 Task: Invite Team Member Softage.1@softage.net to Workspace Information Management. Invite Team Member Softage.2@softage.net to Workspace Information Management. Invite Team Member Softage.3@softage.net to Workspace Information Management. Invite Team Member Softage.4@softage.net to Workspace Information Management
Action: Mouse moved to (697, 103)
Screenshot: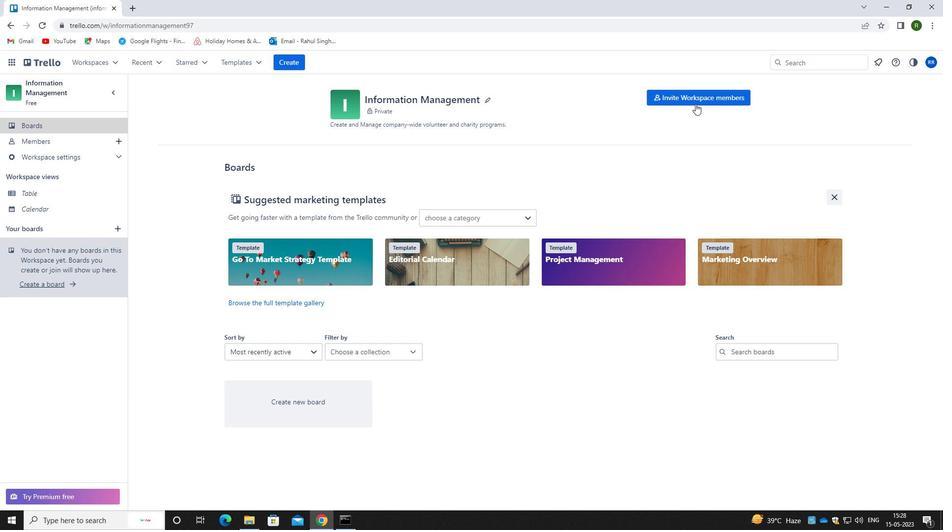 
Action: Mouse pressed left at (697, 103)
Screenshot: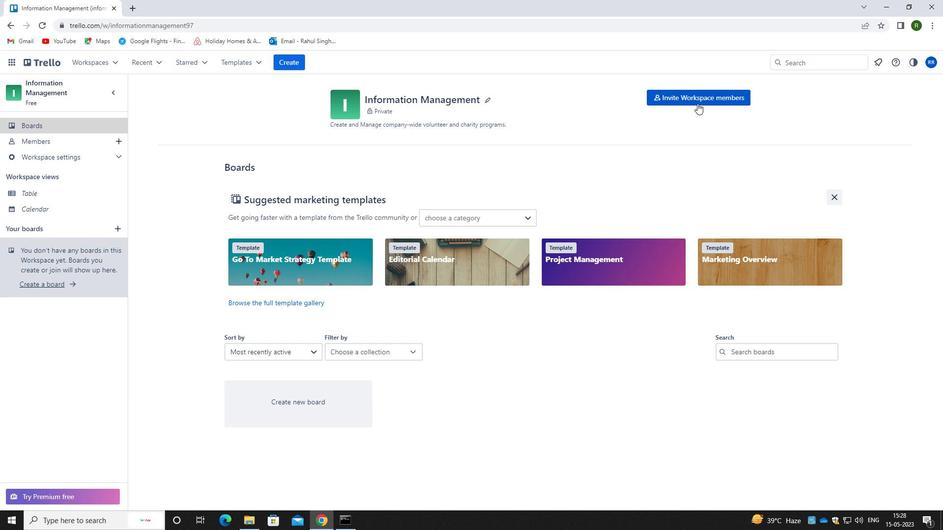 
Action: Mouse moved to (463, 263)
Screenshot: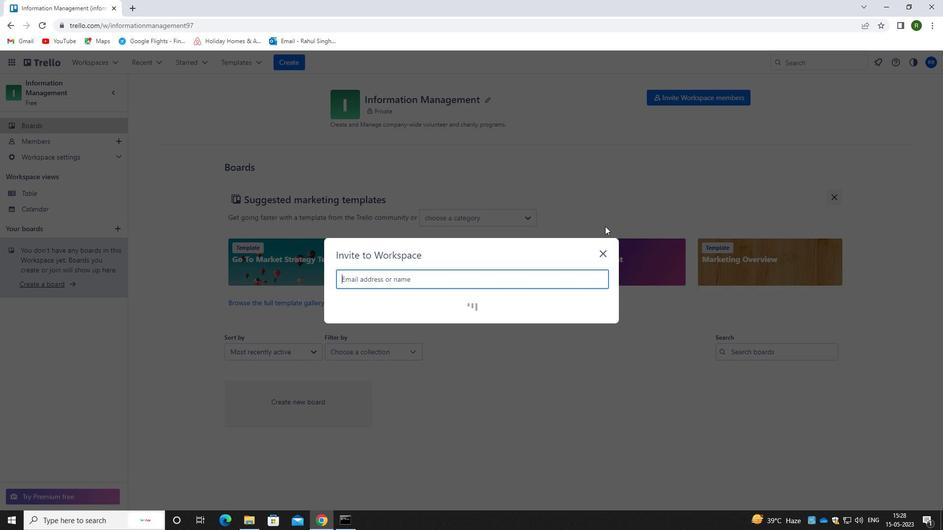 
Action: Key pressed <Key.caps_lock>s<Key.caps_lock>oftage.1<Key.shift>@SOFTAGE.NET
Screenshot: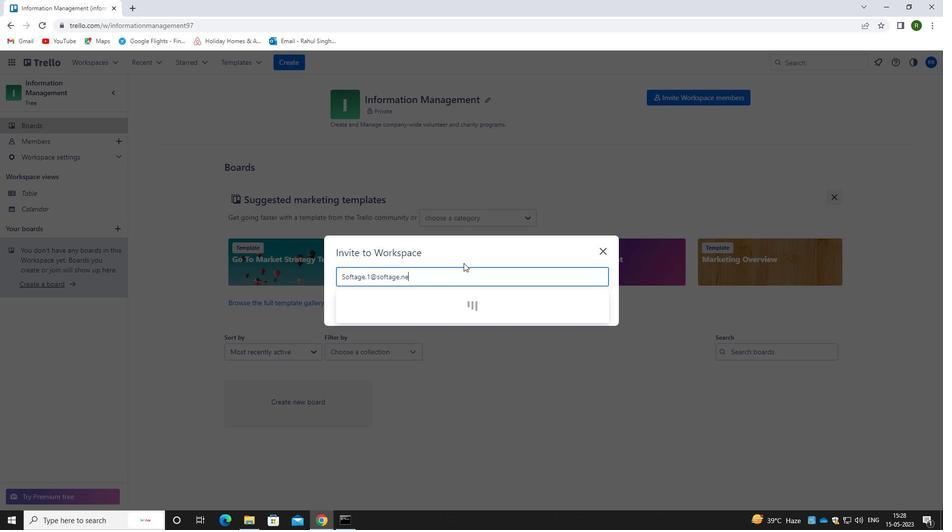 
Action: Mouse moved to (392, 303)
Screenshot: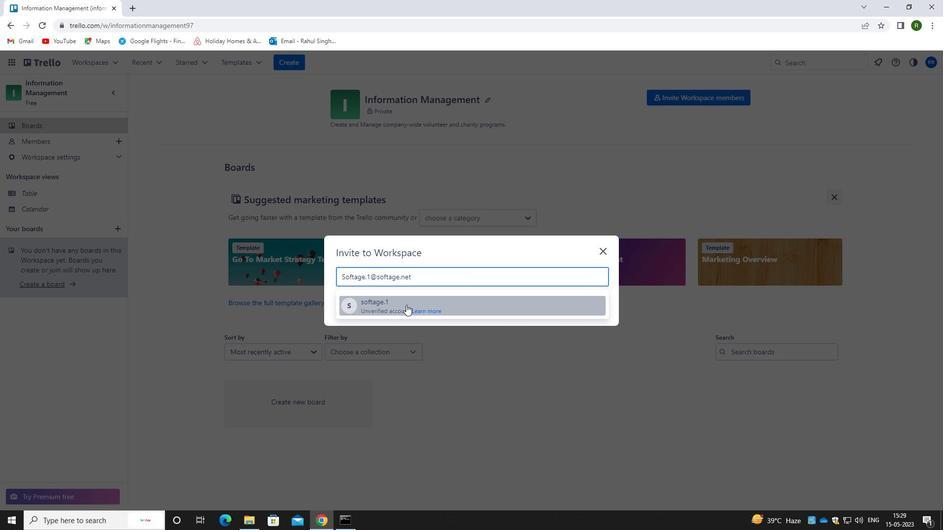 
Action: Mouse pressed left at (392, 303)
Screenshot: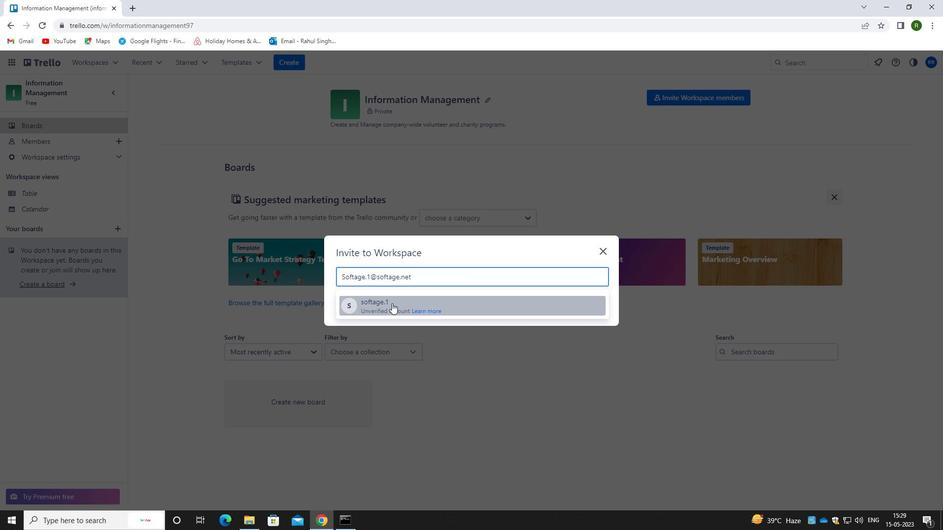 
Action: Mouse moved to (584, 256)
Screenshot: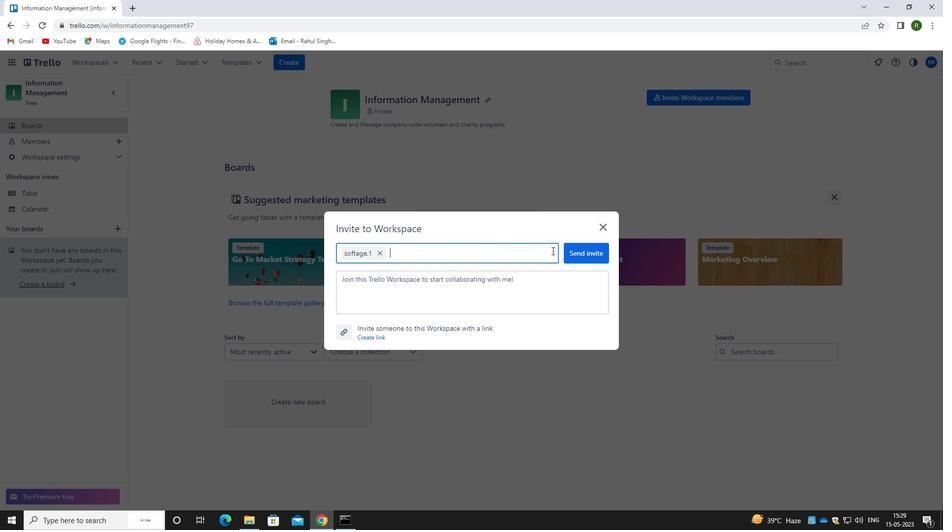 
Action: Mouse pressed left at (584, 256)
Screenshot: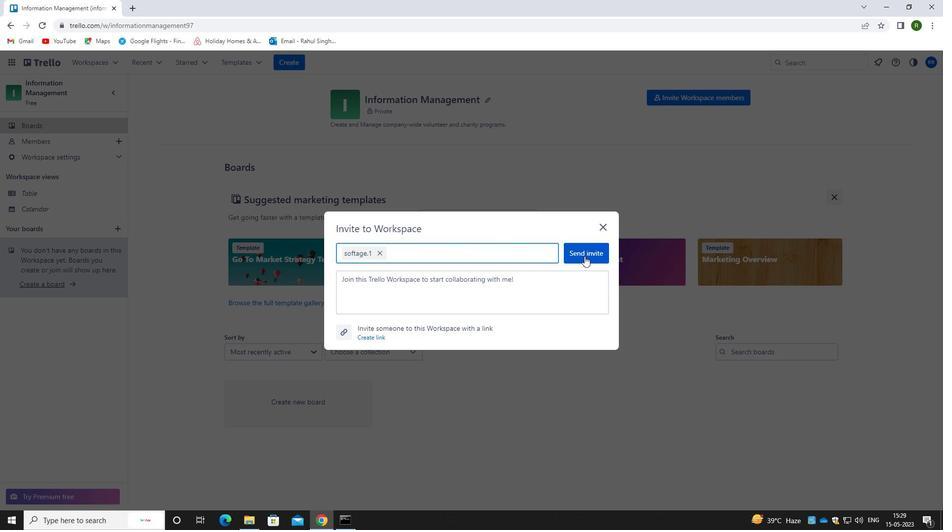 
Action: Mouse moved to (677, 102)
Screenshot: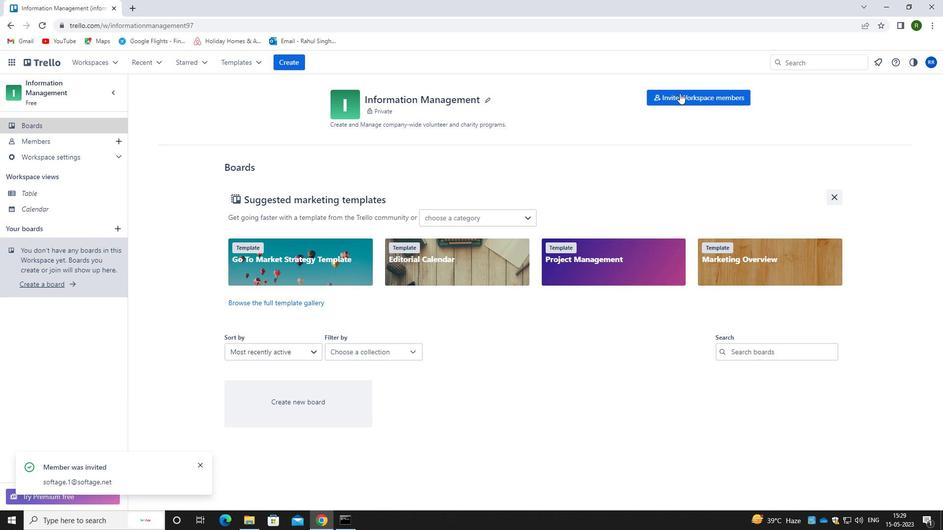 
Action: Mouse pressed left at (677, 102)
Screenshot: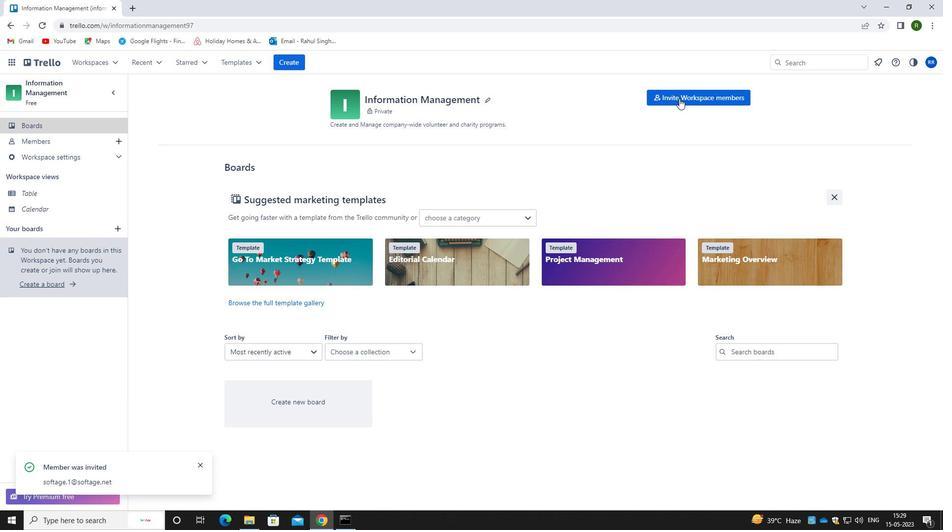 
Action: Mouse moved to (457, 283)
Screenshot: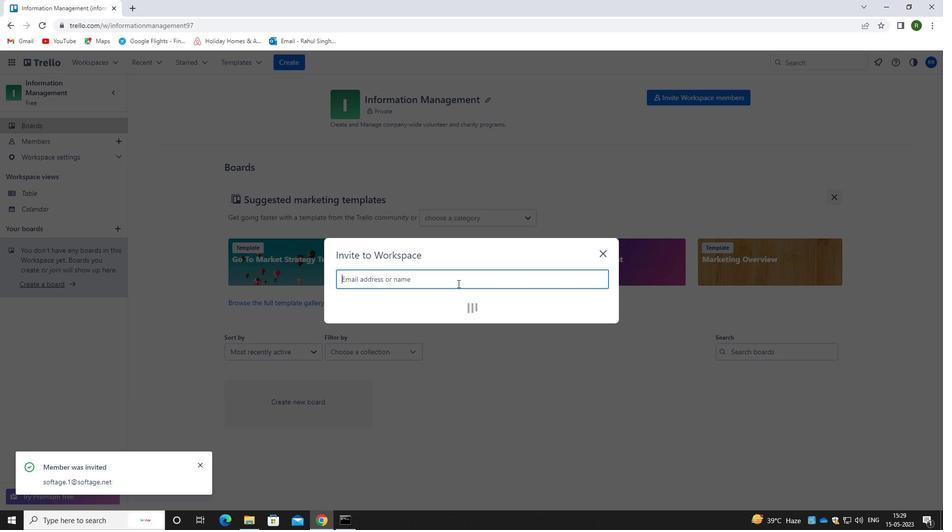 
Action: Key pressed <Key.shift>SOFTAGE.2<Key.shift>@SOFTAGE.NET
Screenshot: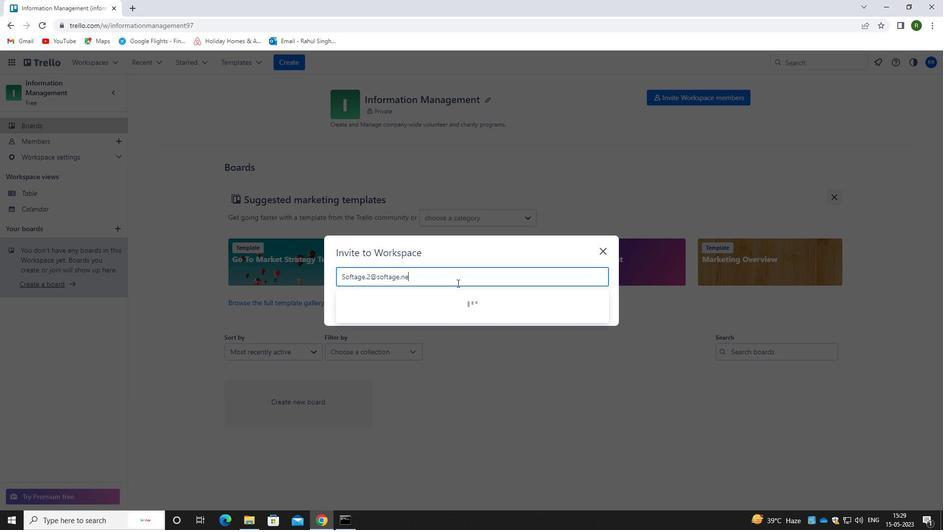 
Action: Mouse moved to (372, 300)
Screenshot: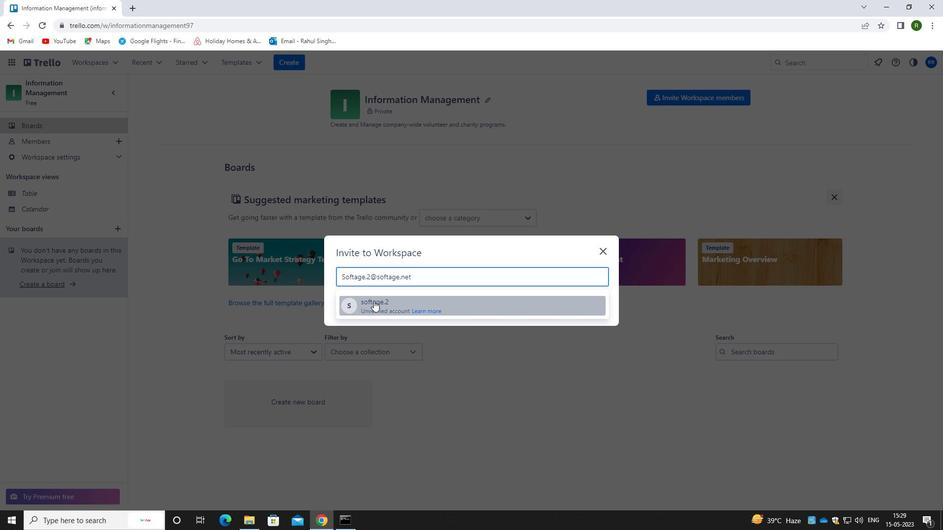 
Action: Mouse pressed left at (372, 300)
Screenshot: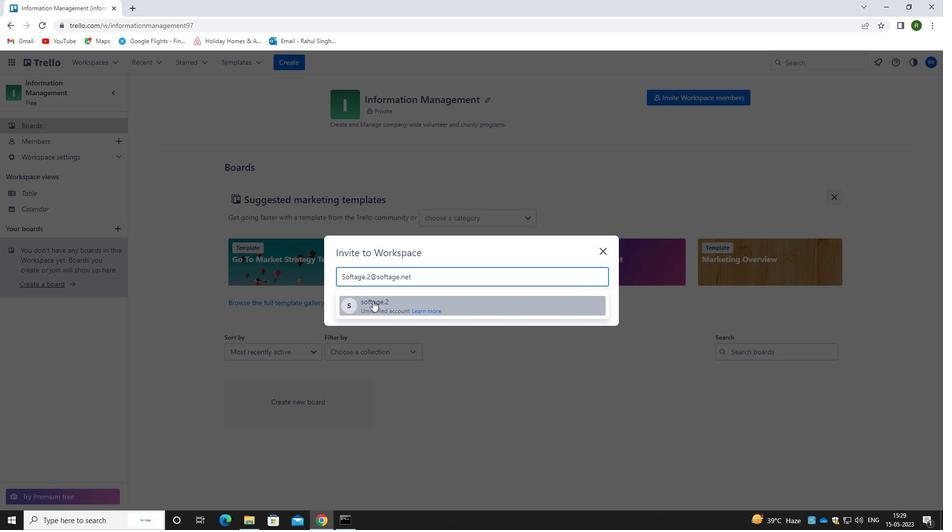 
Action: Mouse moved to (590, 261)
Screenshot: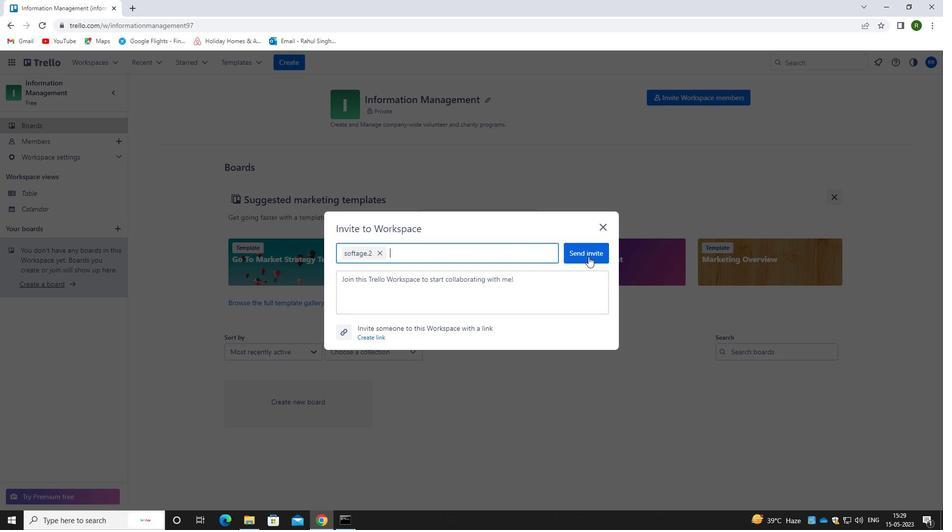 
Action: Mouse pressed left at (590, 261)
Screenshot: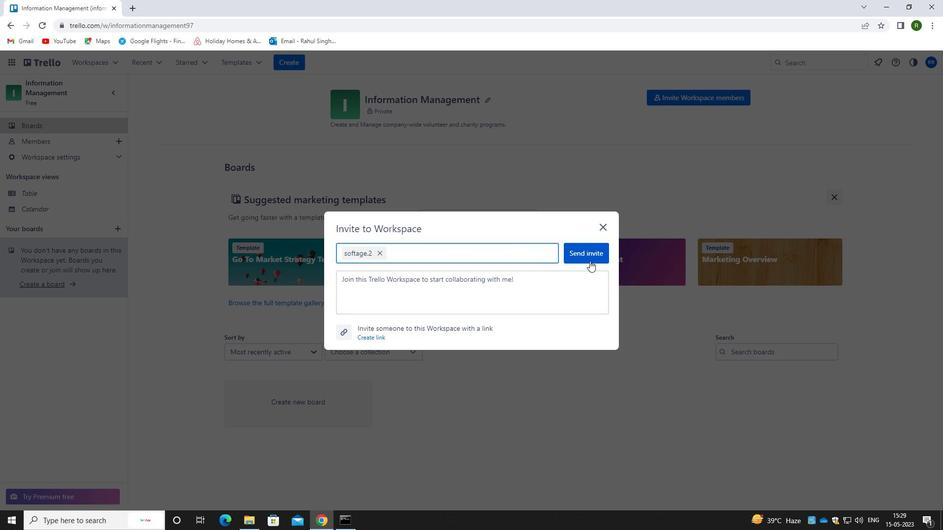 
Action: Mouse moved to (677, 103)
Screenshot: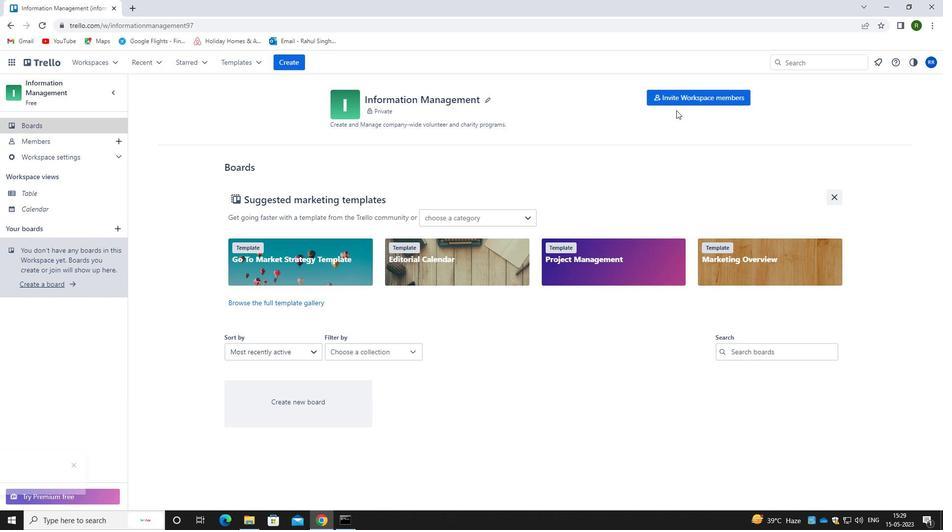
Action: Mouse pressed left at (677, 103)
Screenshot: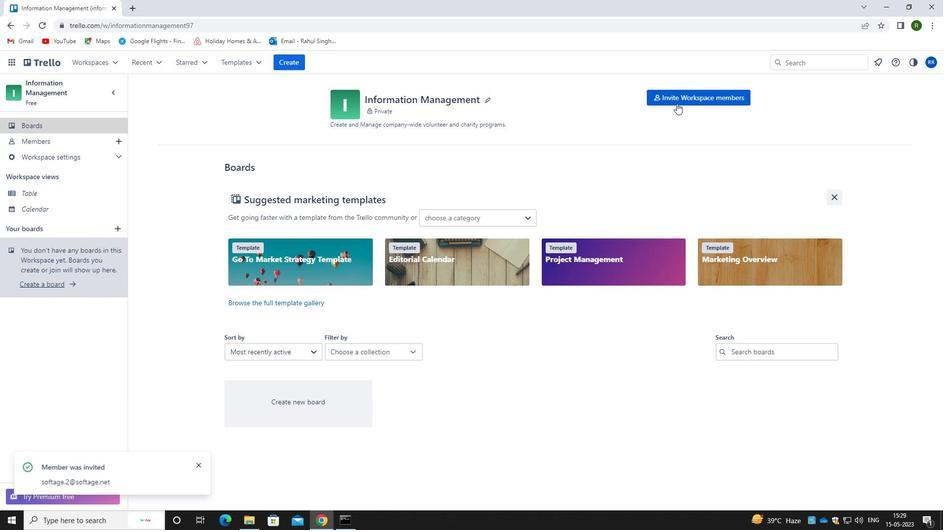 
Action: Mouse moved to (424, 288)
Screenshot: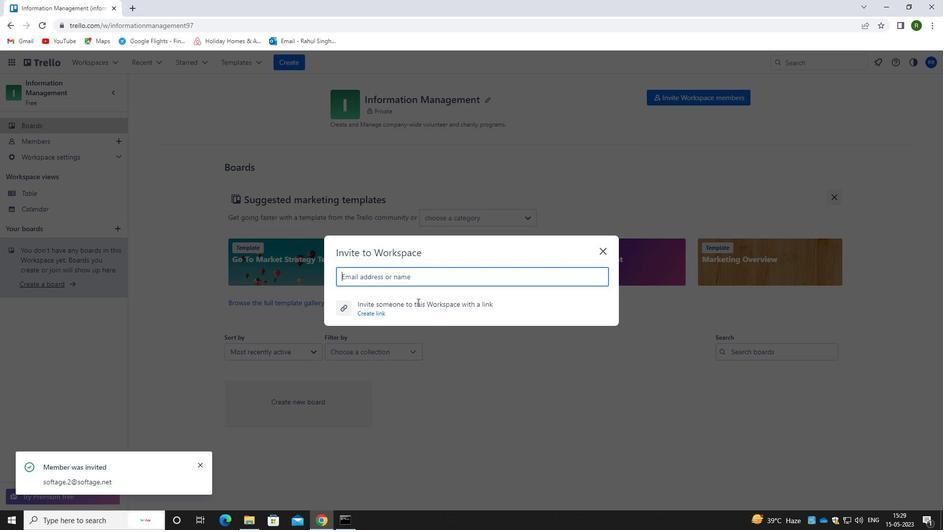 
Action: Key pressed <Key.shift>SOFTAGE.3<Key.shift>@SOFTAGE<Key.backspace>E.NET
Screenshot: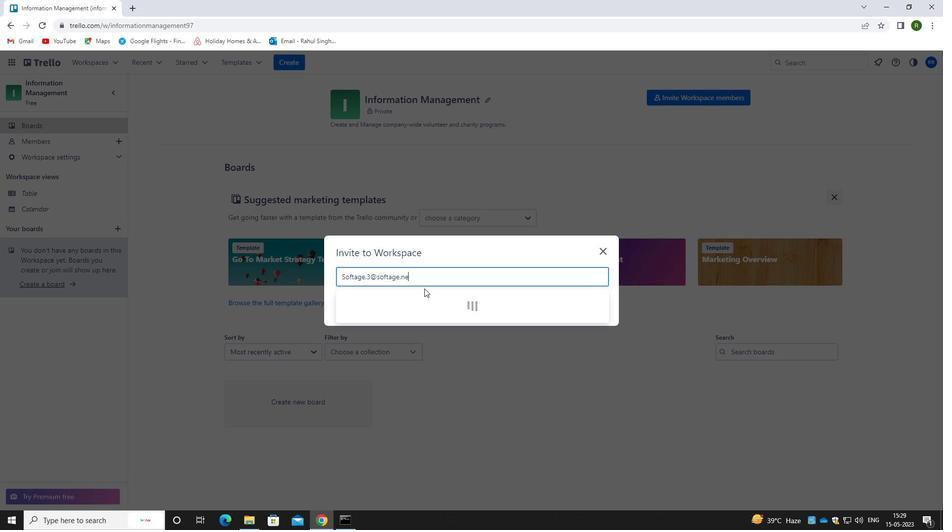 
Action: Mouse moved to (378, 306)
Screenshot: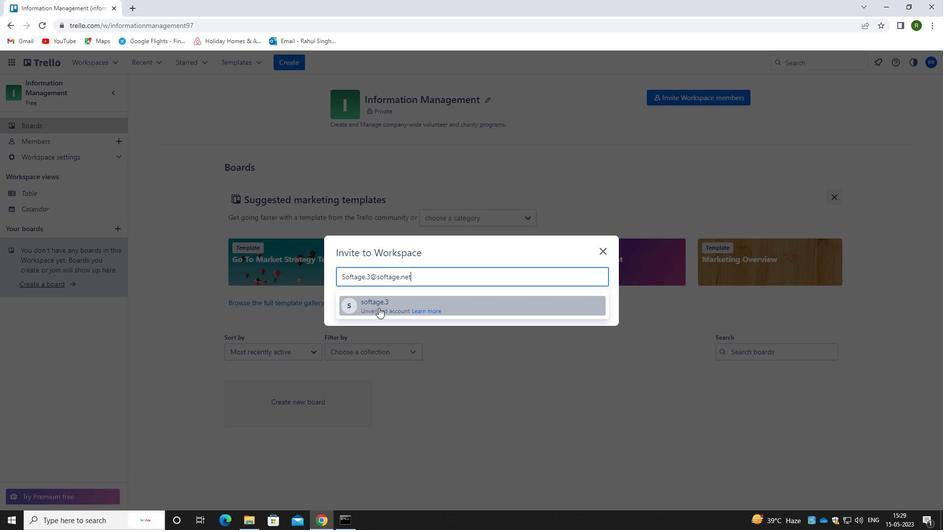 
Action: Mouse pressed left at (378, 306)
Screenshot: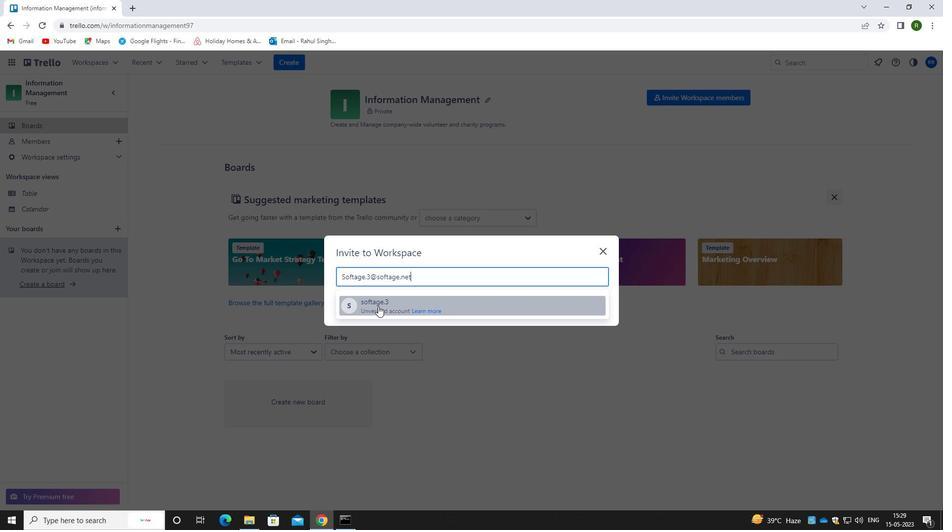 
Action: Mouse moved to (575, 258)
Screenshot: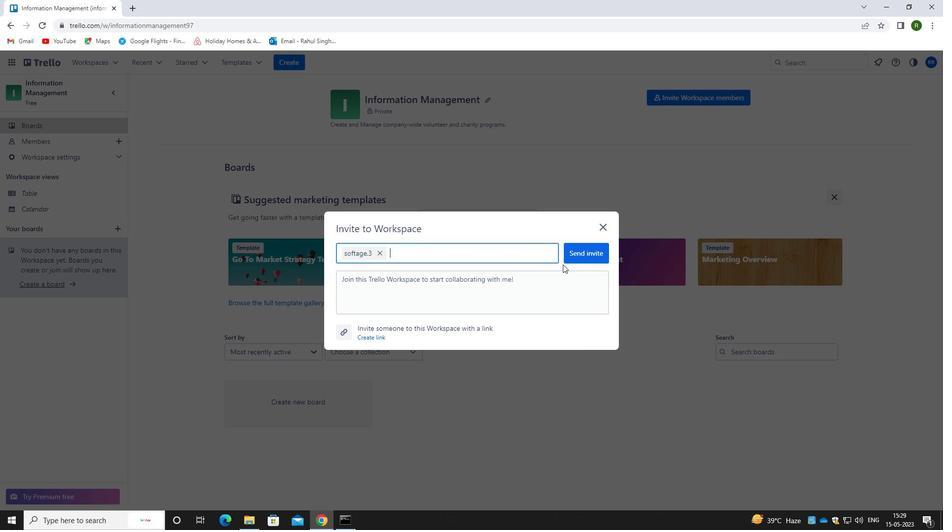 
Action: Mouse pressed left at (575, 258)
Screenshot: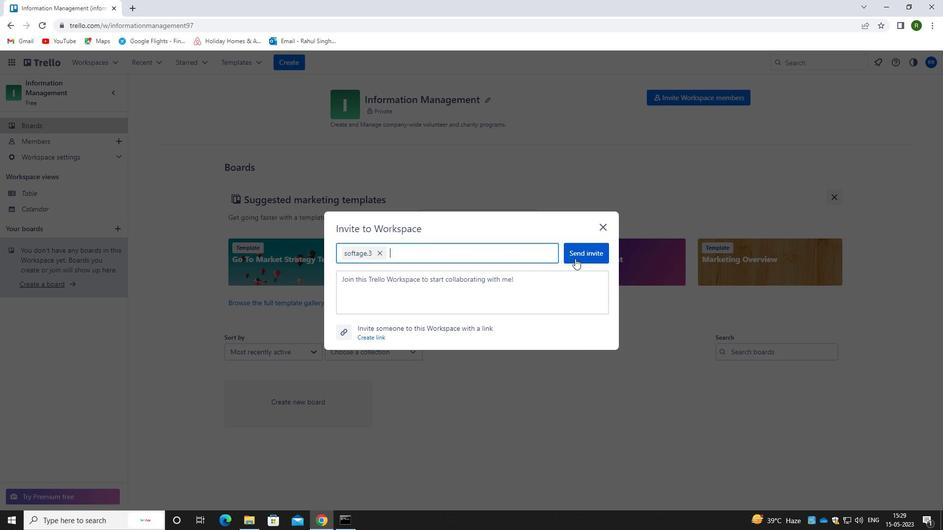 
Action: Mouse moved to (707, 98)
Screenshot: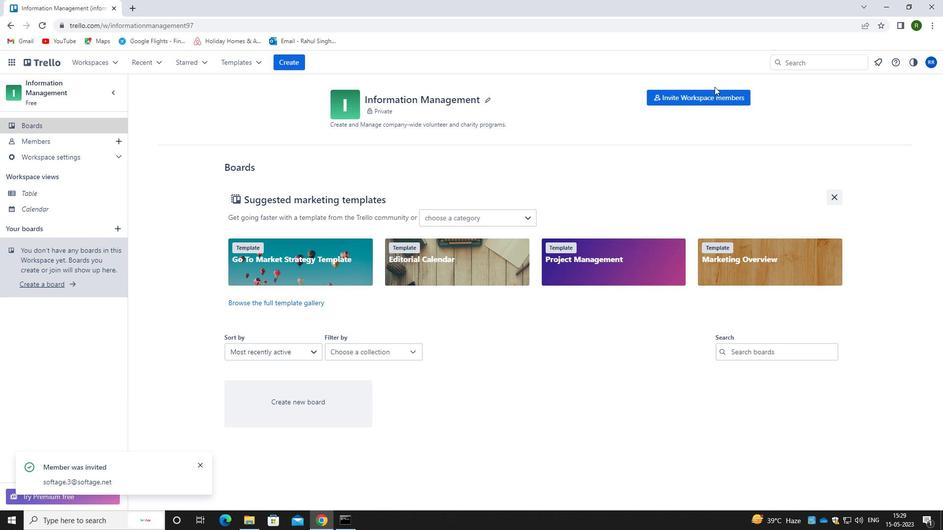 
Action: Mouse pressed left at (707, 98)
Screenshot: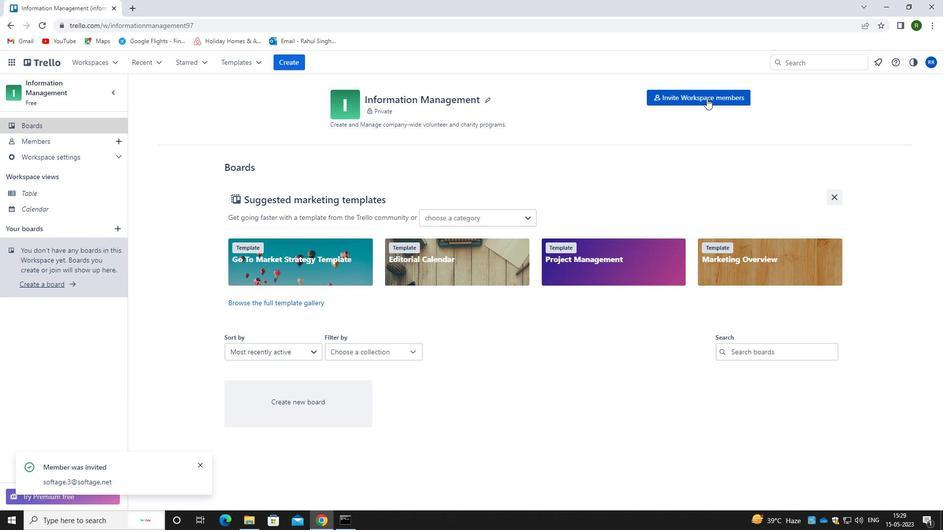 
Action: Mouse moved to (517, 229)
Screenshot: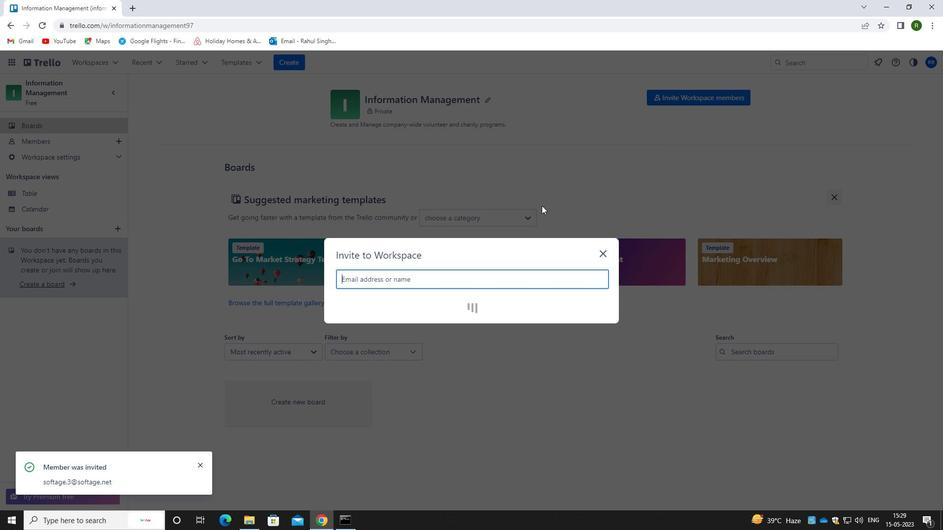 
Action: Key pressed <Key.shift>SOFTAGE.4<Key.shift>@SOFTAGE.NET
Screenshot: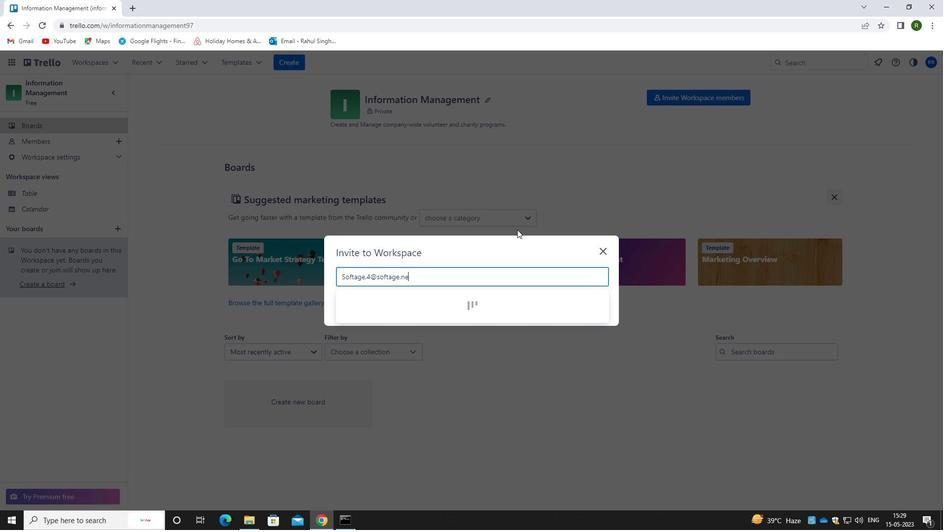
Action: Mouse moved to (405, 296)
Screenshot: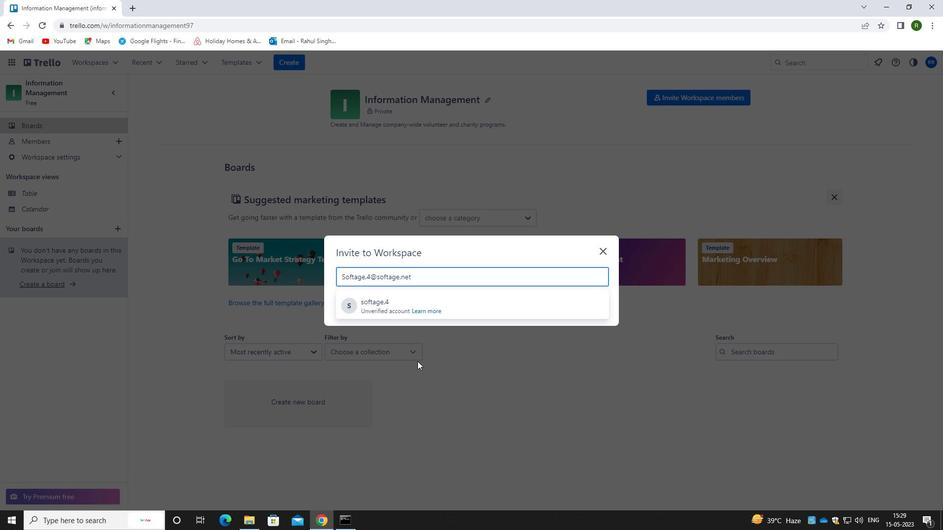 
Action: Mouse pressed left at (405, 296)
Screenshot: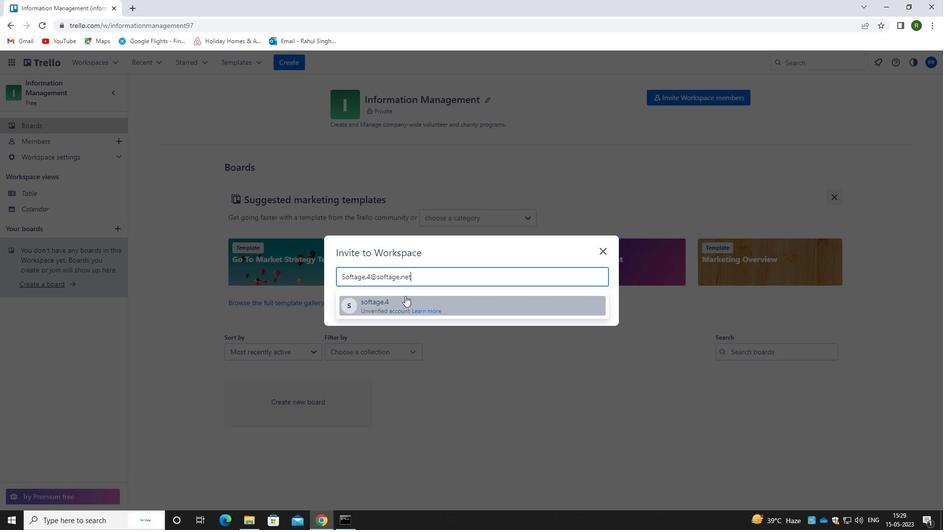 
Action: Mouse moved to (594, 253)
Screenshot: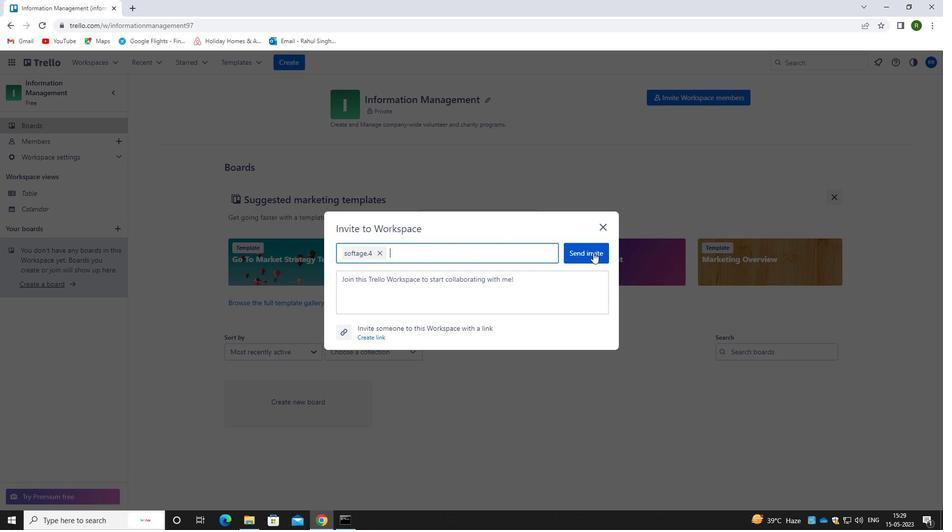 
Action: Mouse pressed left at (594, 253)
Screenshot: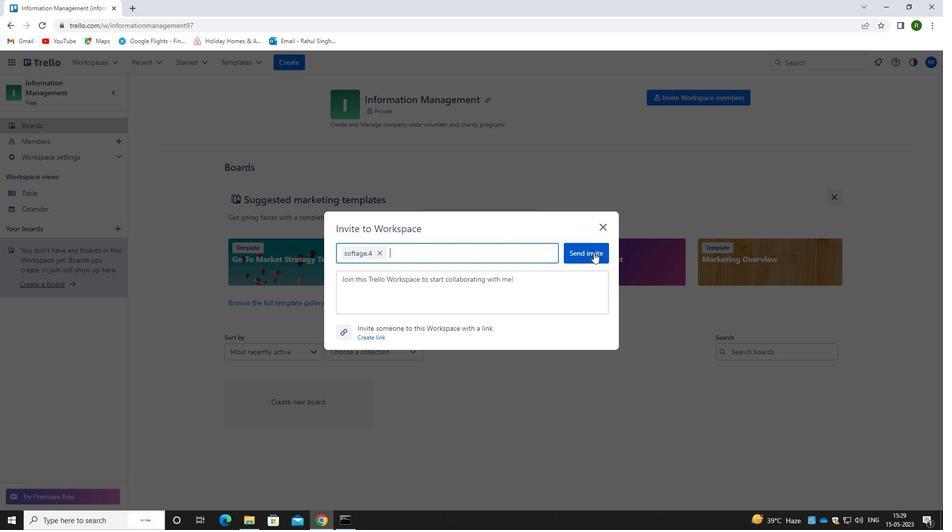 
Action: Mouse moved to (552, 321)
Screenshot: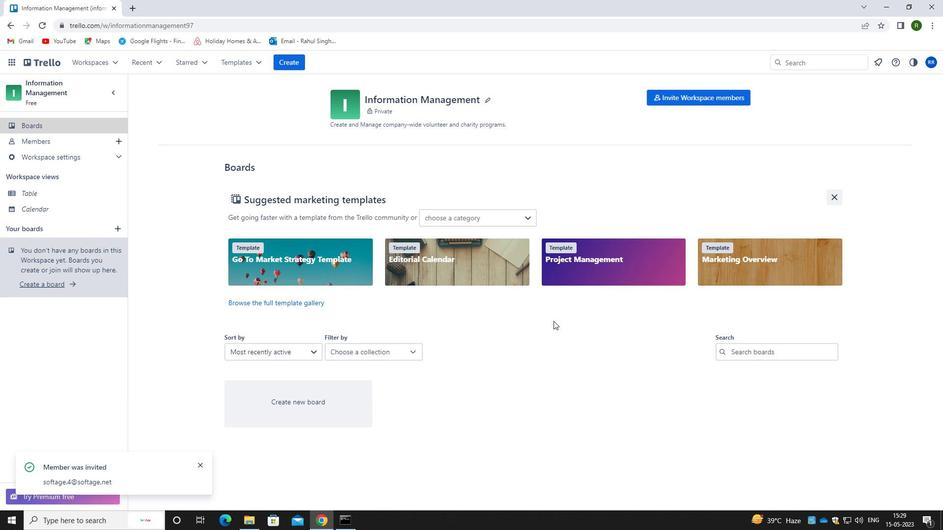 
Action: Mouse pressed left at (552, 321)
Screenshot: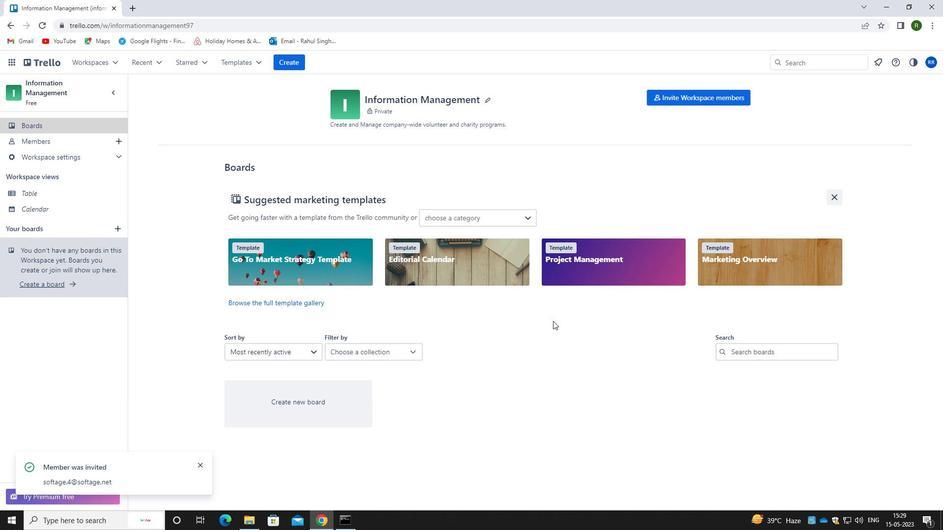 
Action: Mouse moved to (557, 322)
Screenshot: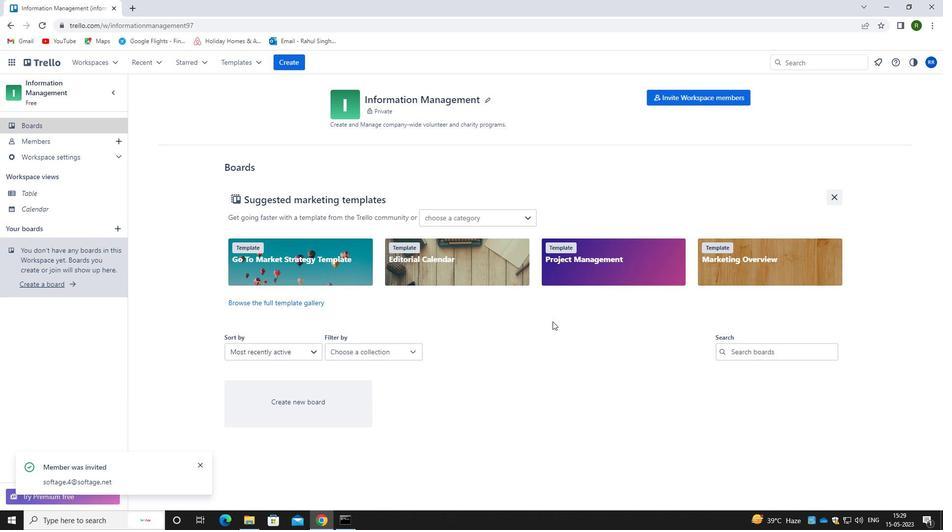 
